 Task: Toggle the enabled in the tips.
Action: Mouse moved to (19, 630)
Screenshot: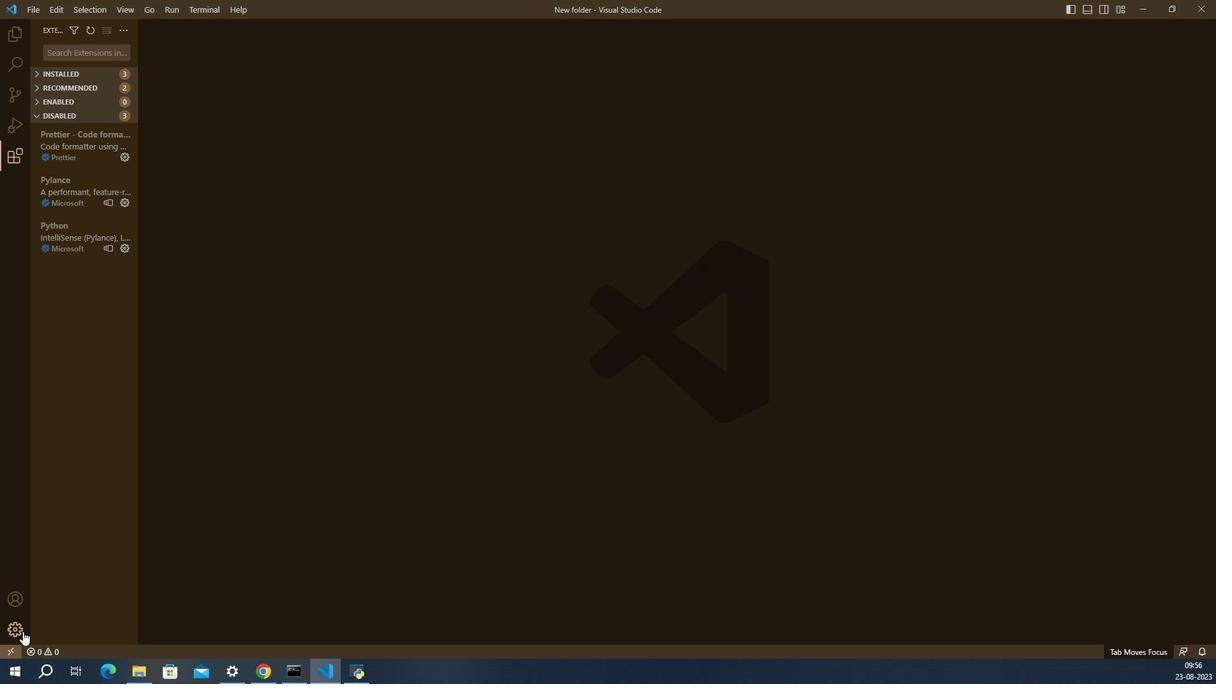 
Action: Mouse pressed left at (18, 630)
Screenshot: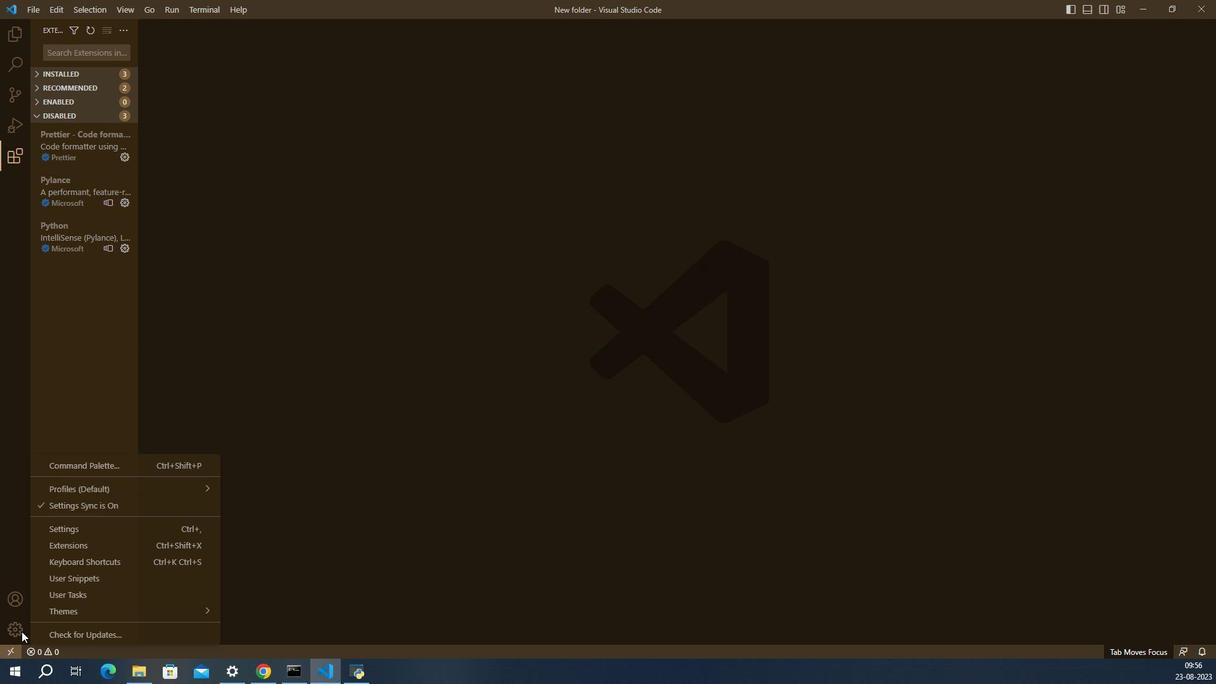 
Action: Mouse moved to (73, 529)
Screenshot: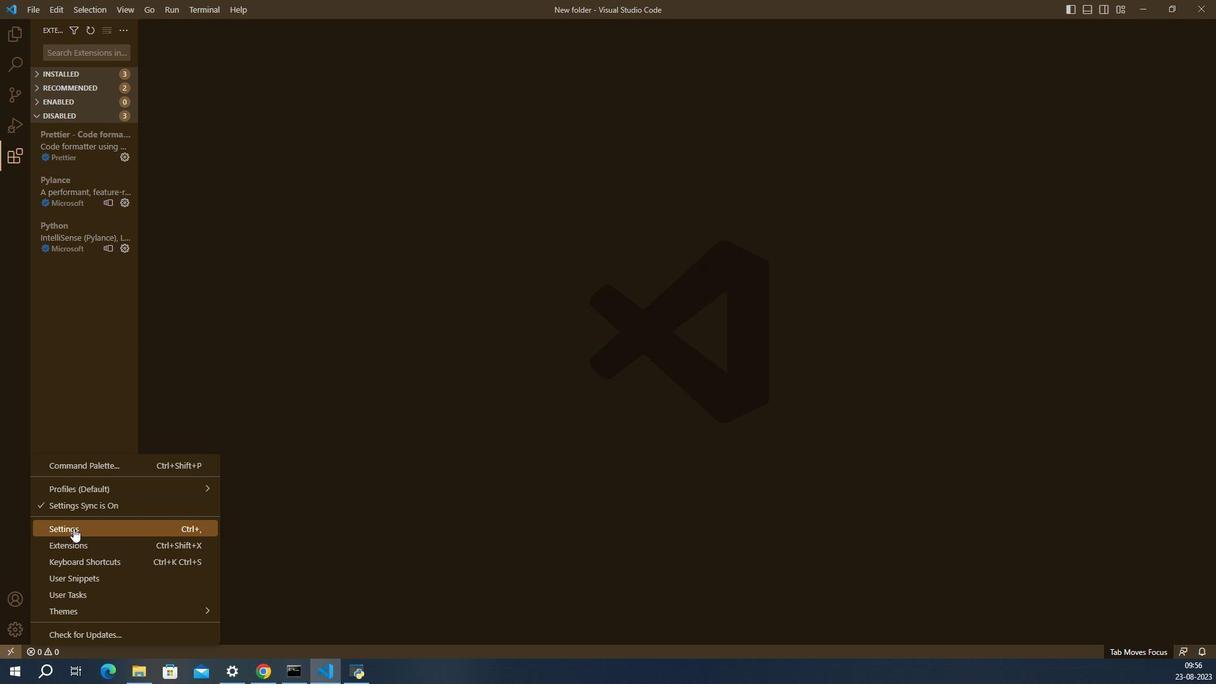 
Action: Mouse pressed left at (73, 529)
Screenshot: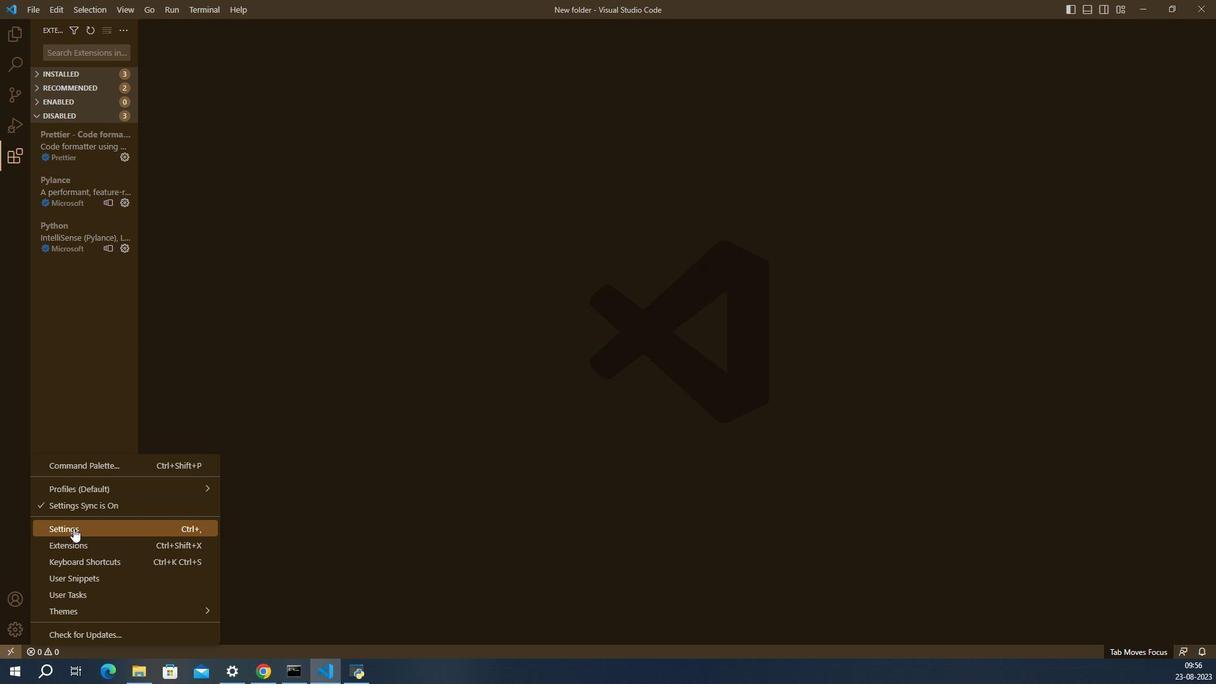 
Action: Mouse moved to (565, 283)
Screenshot: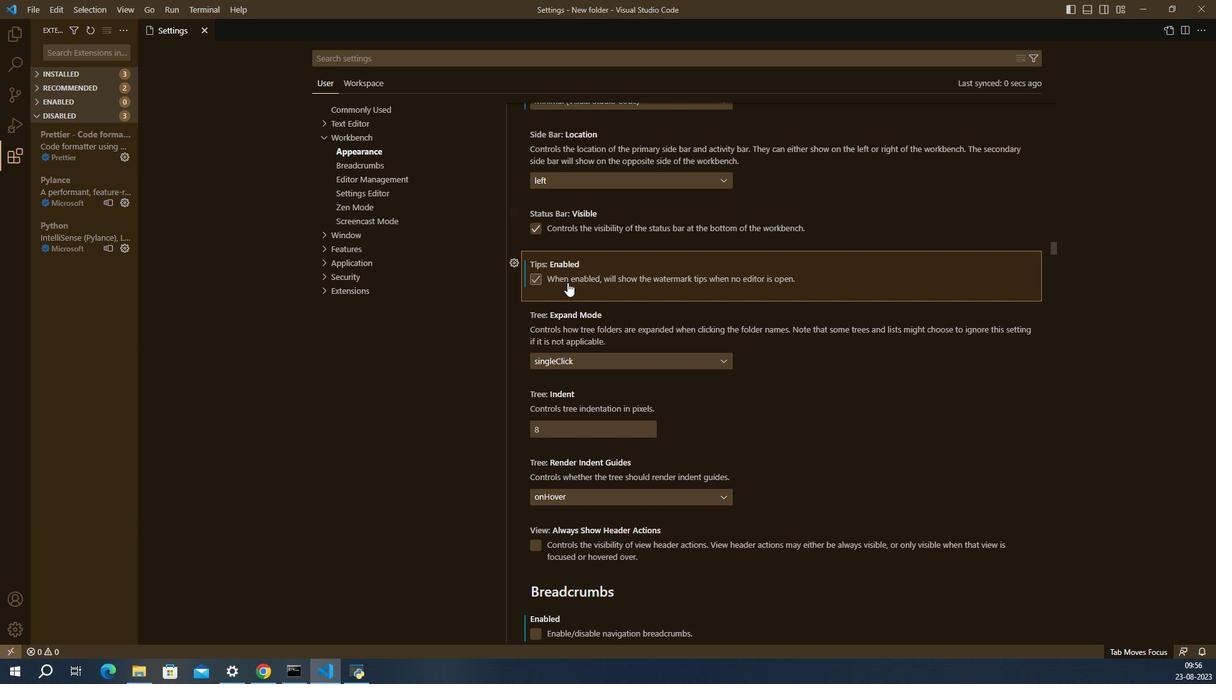 
Action: Mouse pressed left at (565, 283)
Screenshot: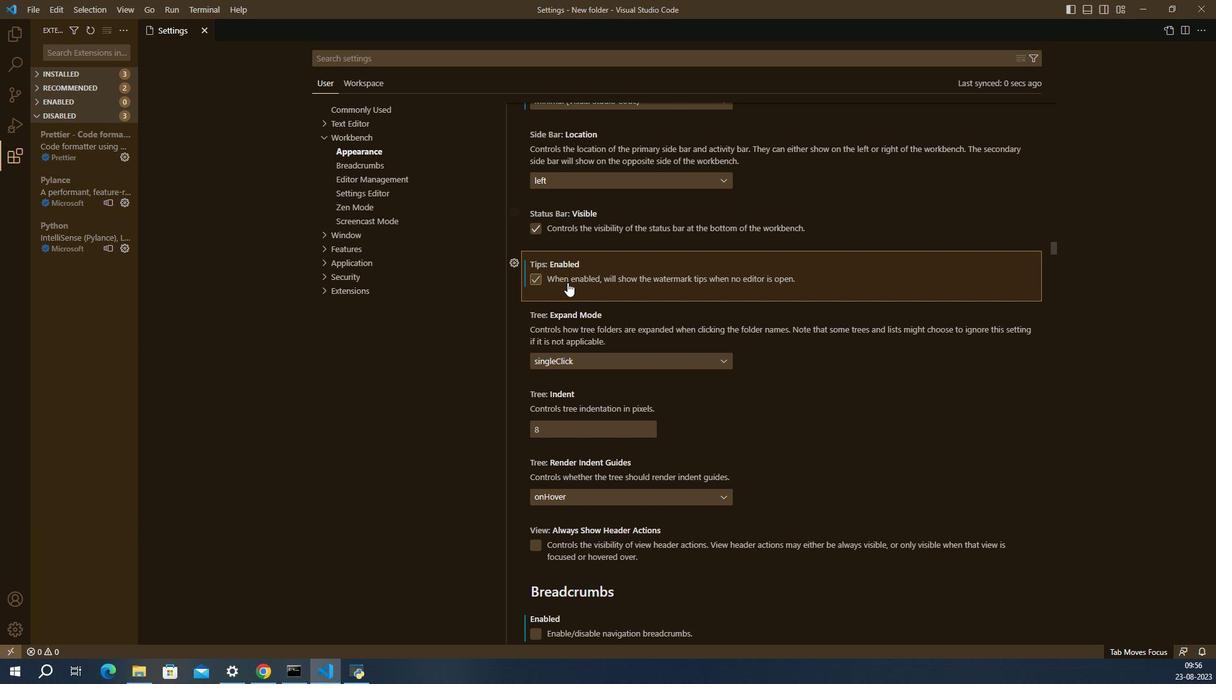 
Action: Mouse moved to (598, 290)
Screenshot: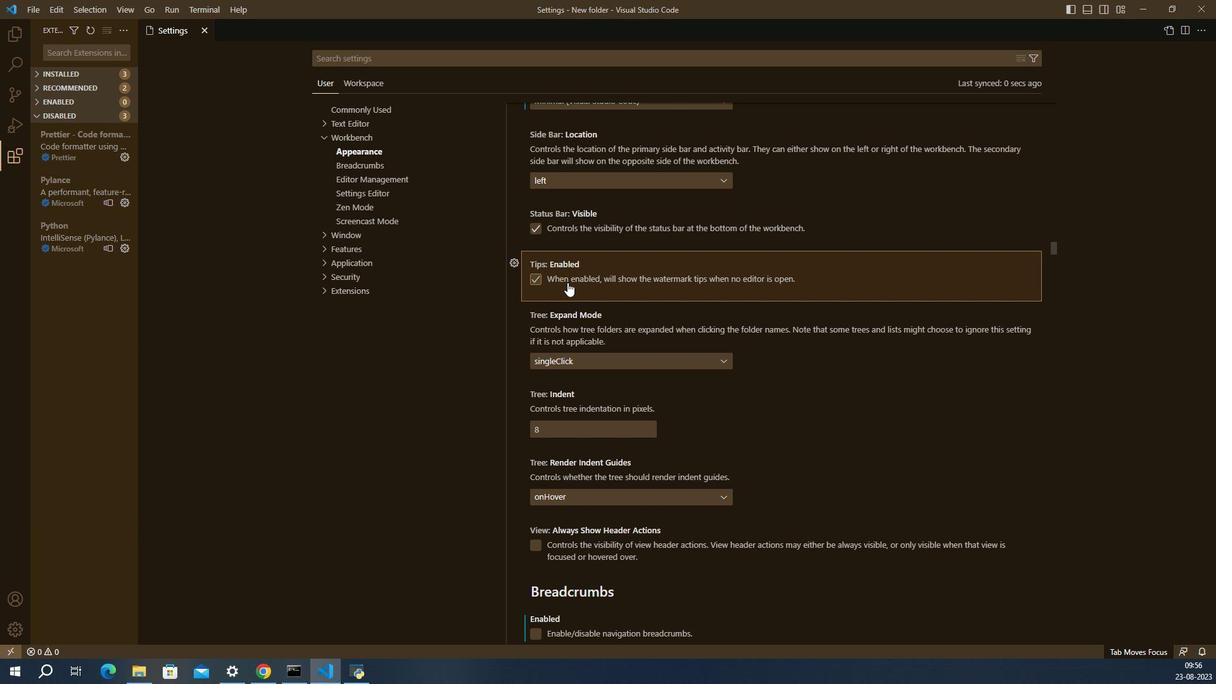 
